 Task: Look for ""Film strip"" in the Keyboard shortcuts section.
Action: Mouse moved to (329, 65)
Screenshot: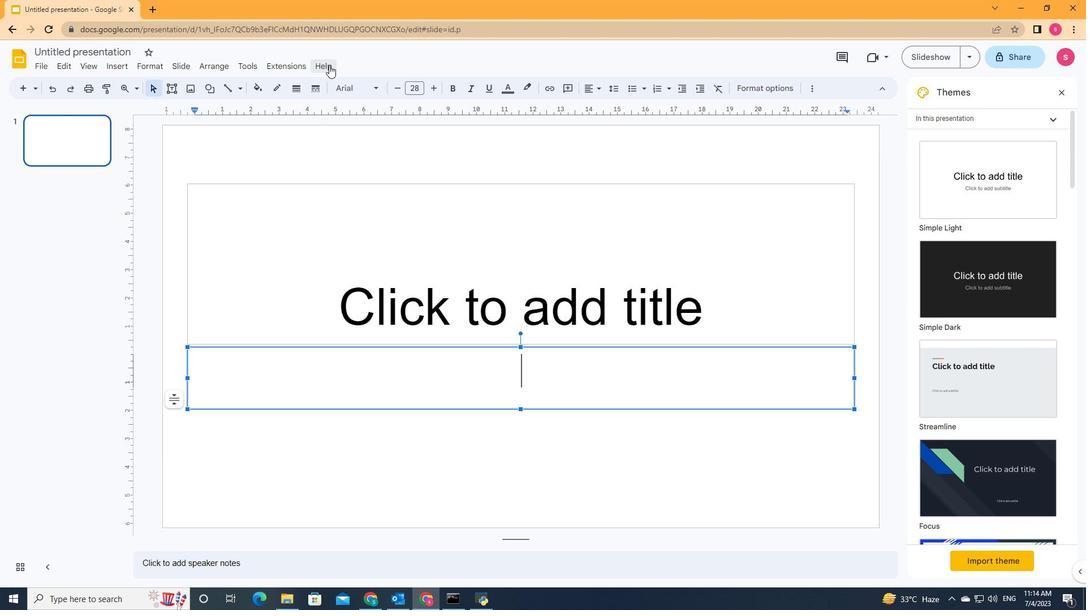 
Action: Mouse pressed left at (329, 65)
Screenshot: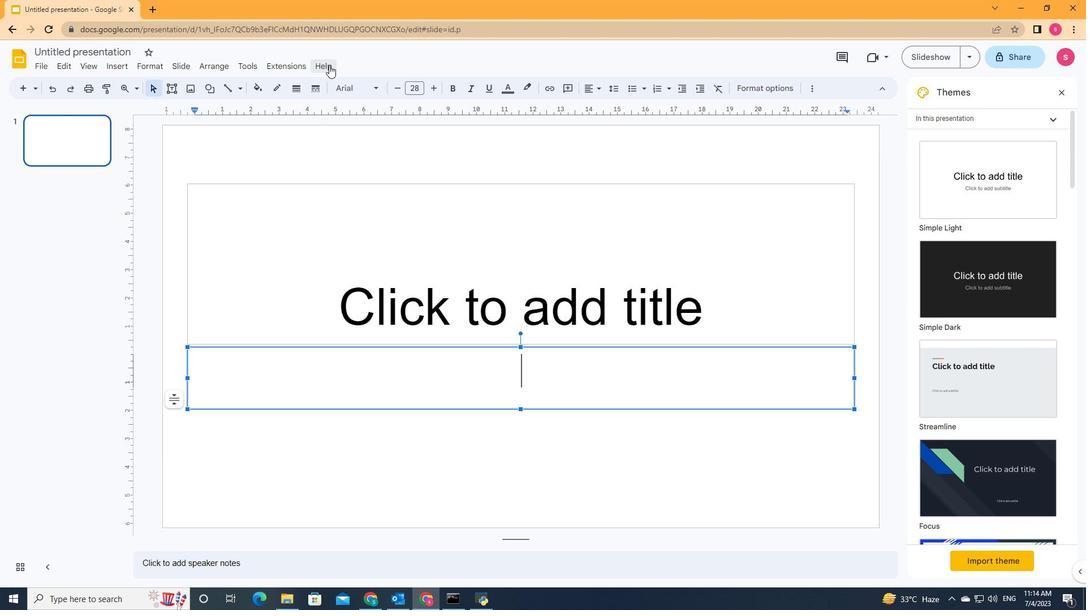 
Action: Mouse moved to (362, 277)
Screenshot: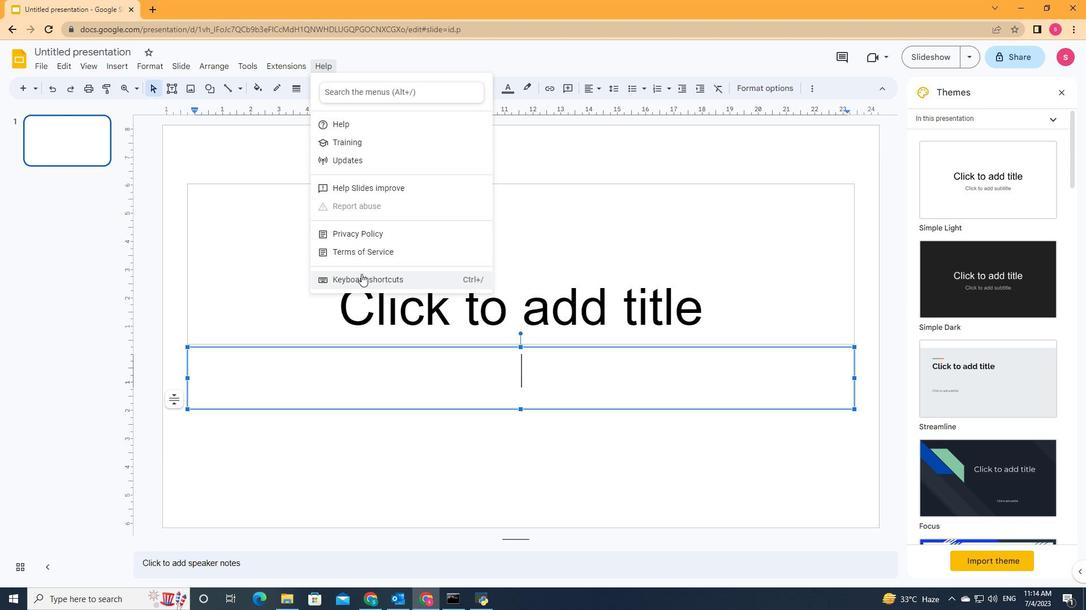 
Action: Mouse pressed left at (362, 277)
Screenshot: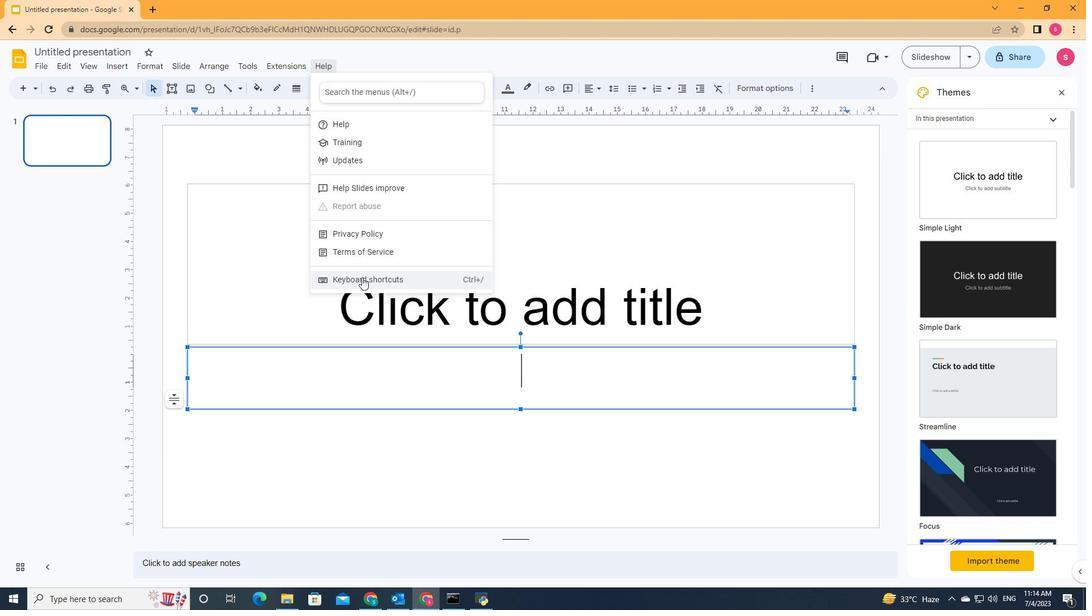 
Action: Mouse moved to (340, 209)
Screenshot: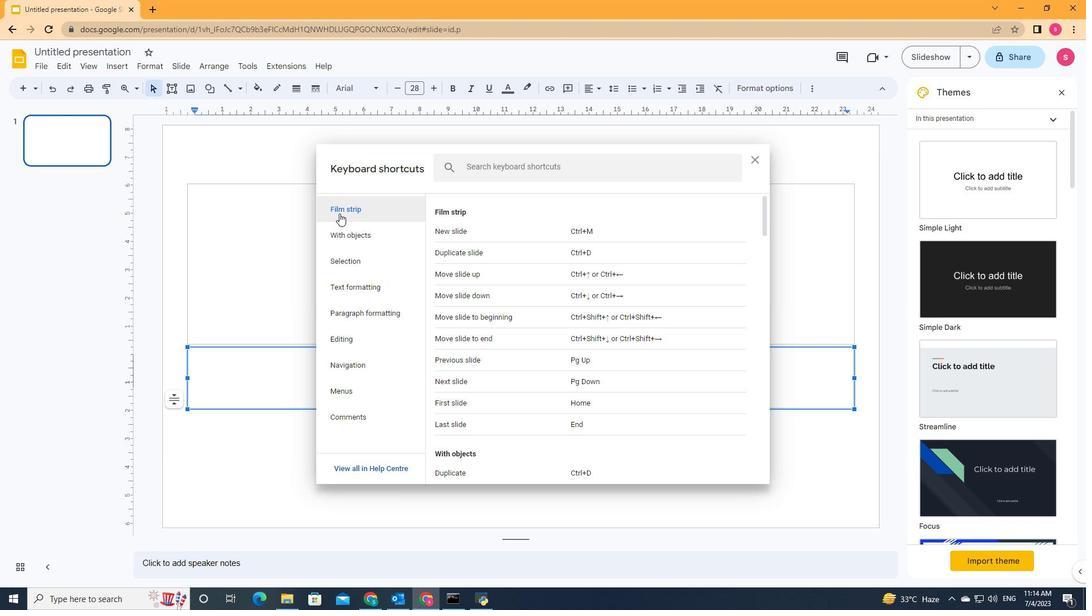 
Action: Mouse pressed left at (340, 209)
Screenshot: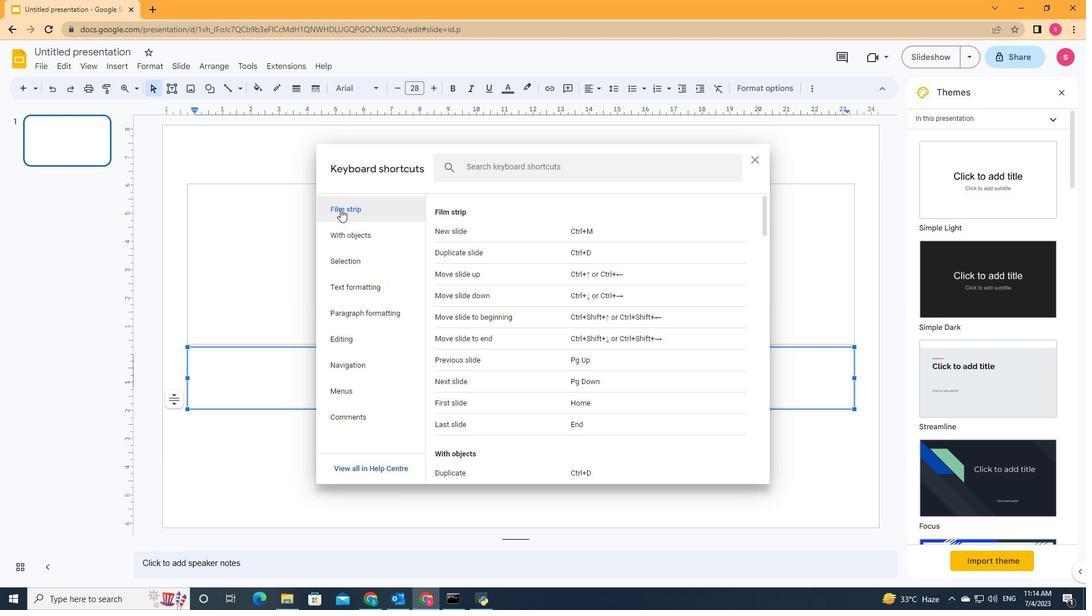
Action: Mouse moved to (491, 248)
Screenshot: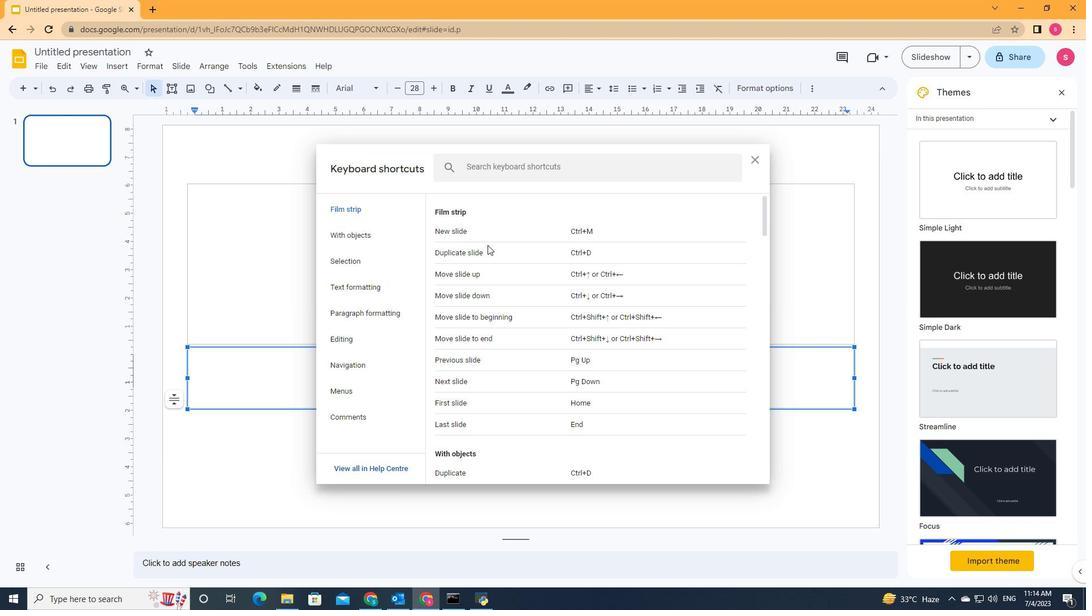 
